 Task: Change status to a patent issued.
Action: Mouse moved to (775, 77)
Screenshot: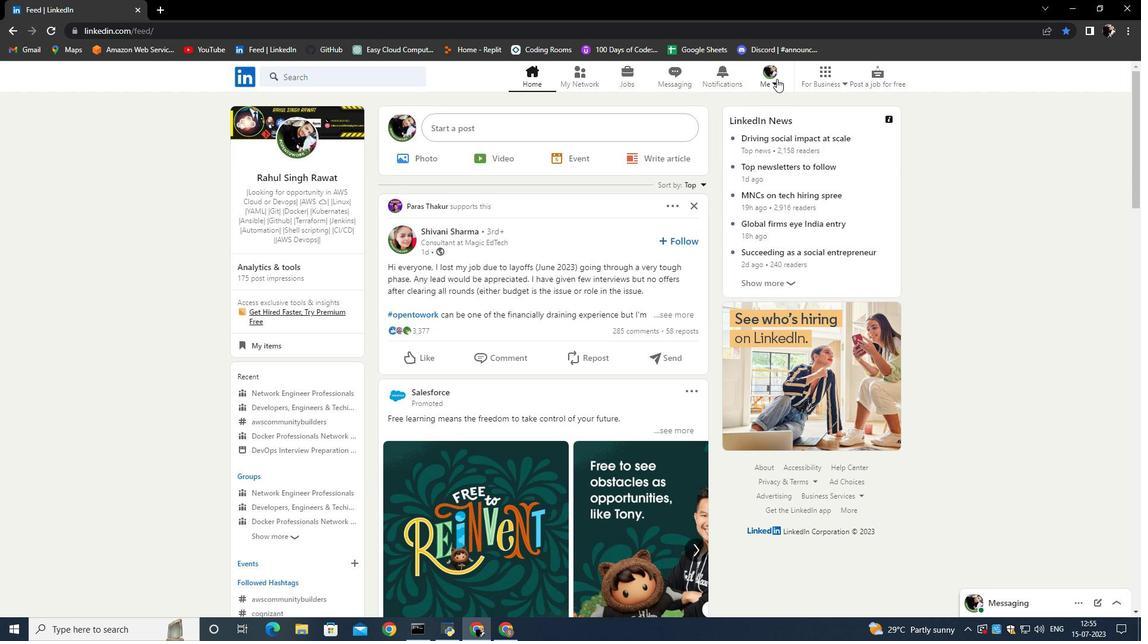 
Action: Mouse pressed left at (775, 77)
Screenshot: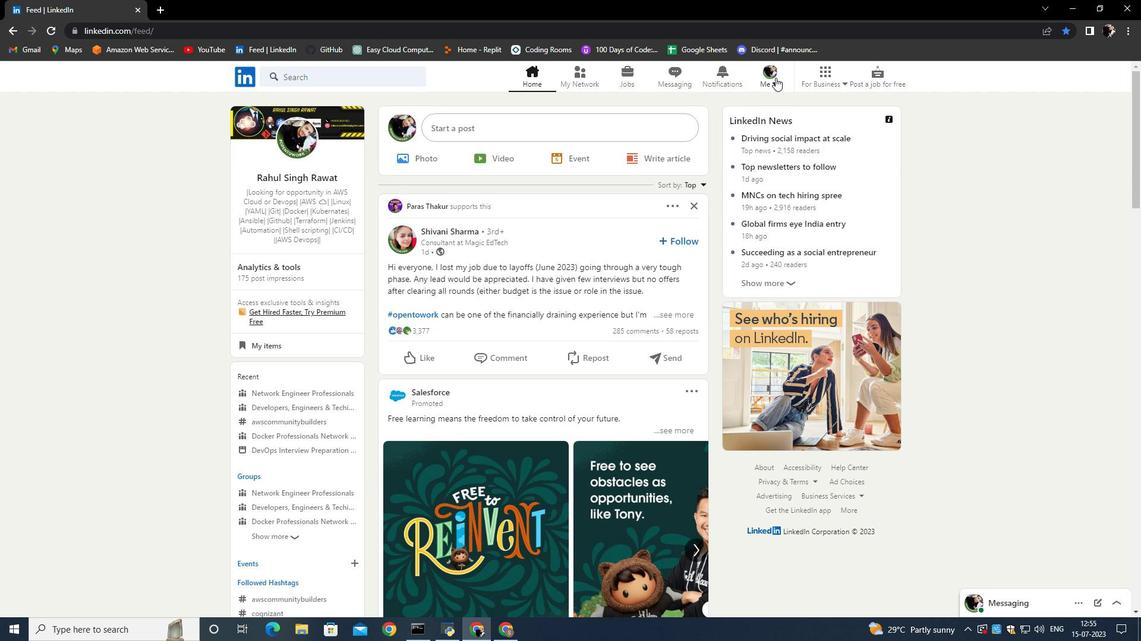 
Action: Mouse moved to (660, 124)
Screenshot: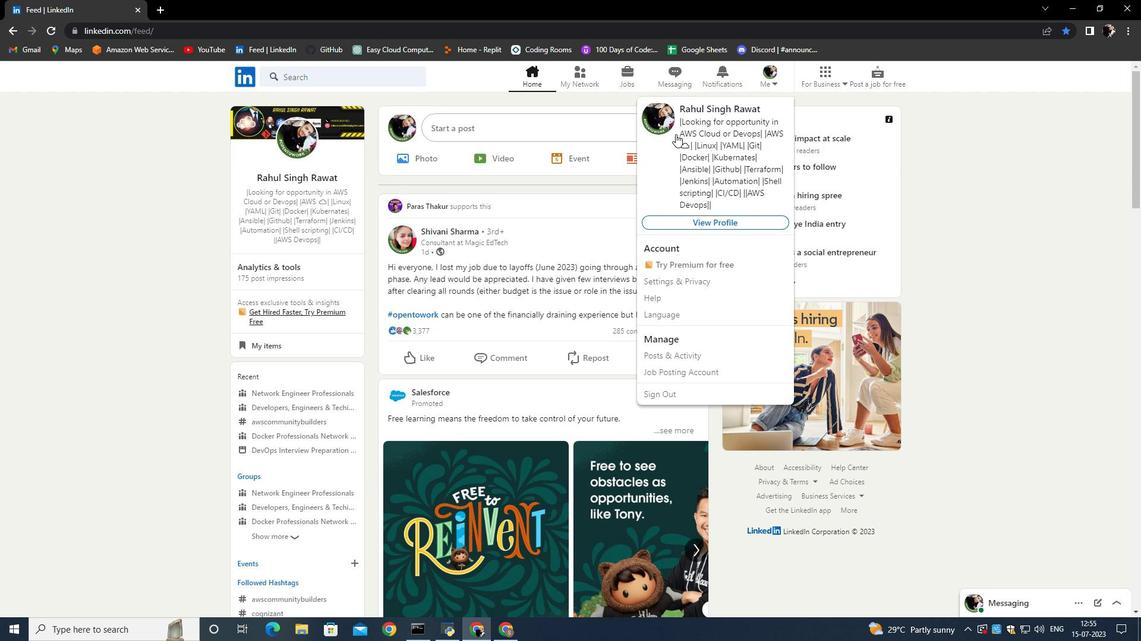 
Action: Mouse pressed left at (660, 124)
Screenshot: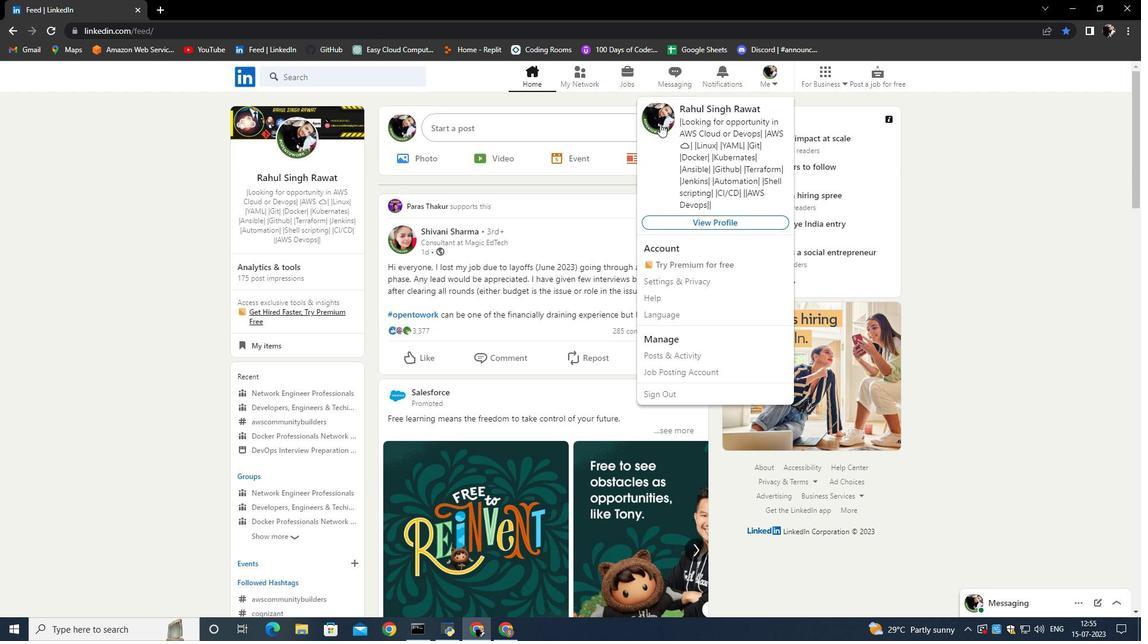 
Action: Mouse moved to (347, 454)
Screenshot: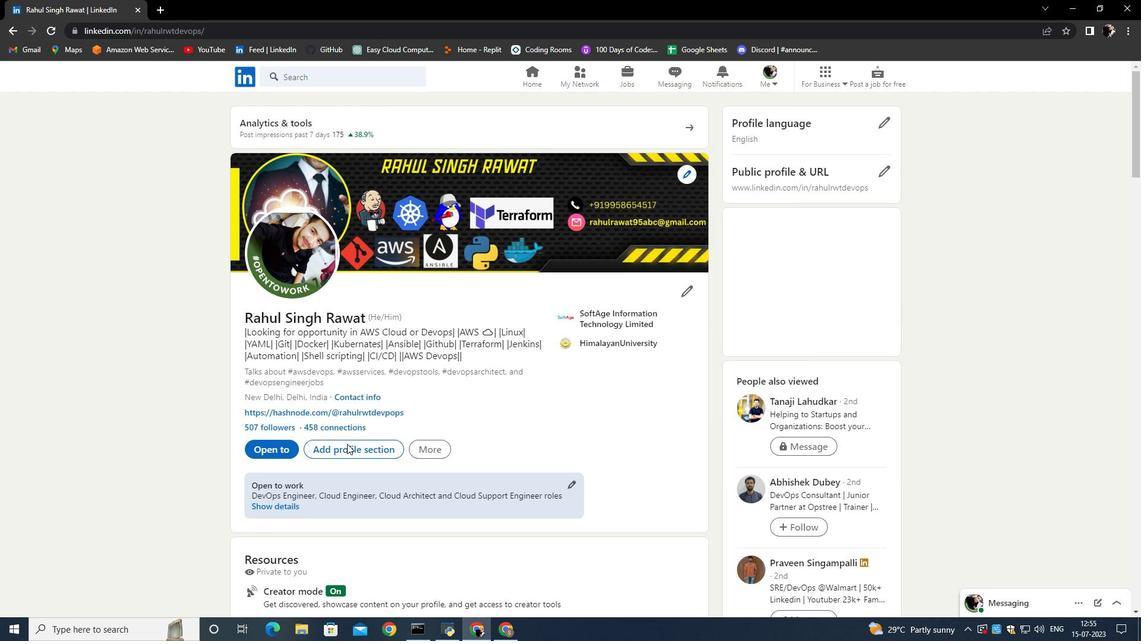 
Action: Mouse pressed left at (347, 454)
Screenshot: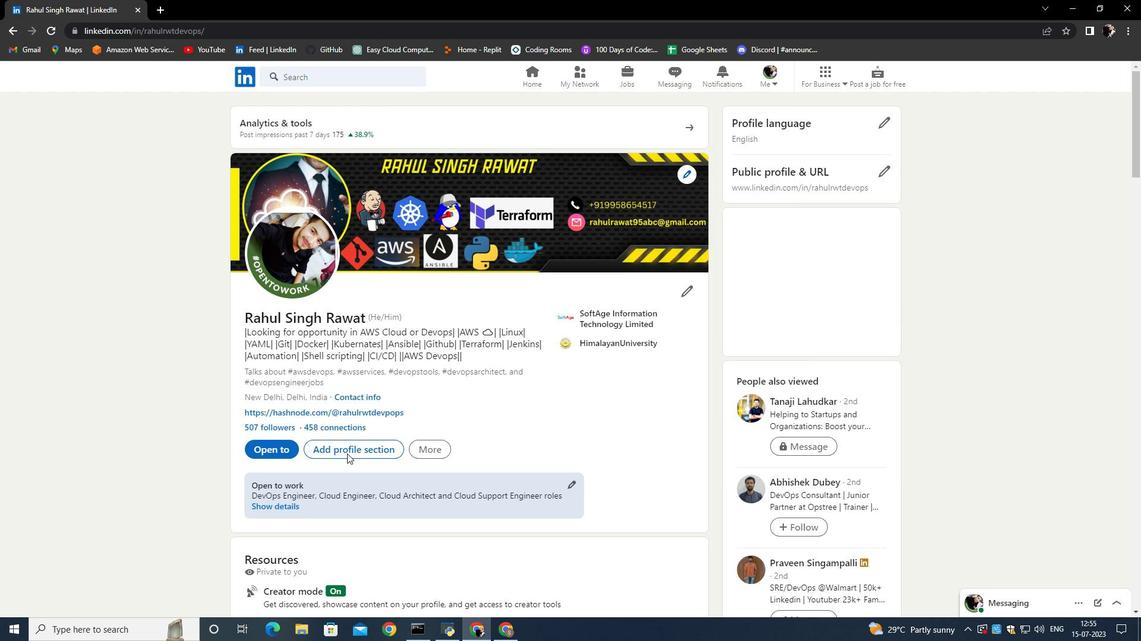 
Action: Mouse moved to (454, 324)
Screenshot: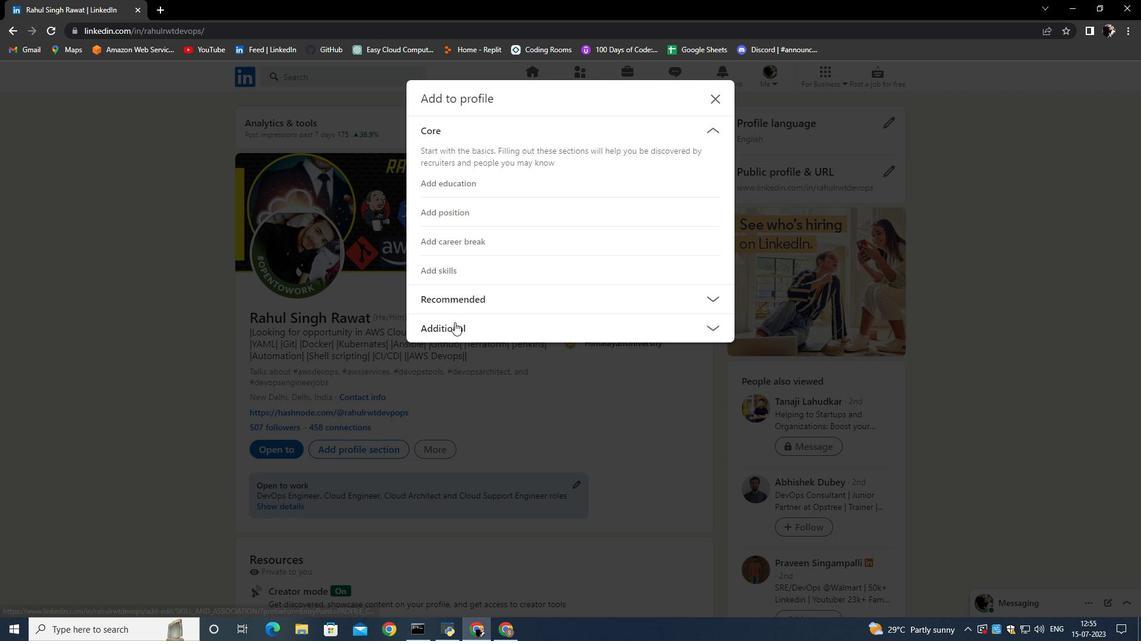 
Action: Mouse pressed left at (454, 324)
Screenshot: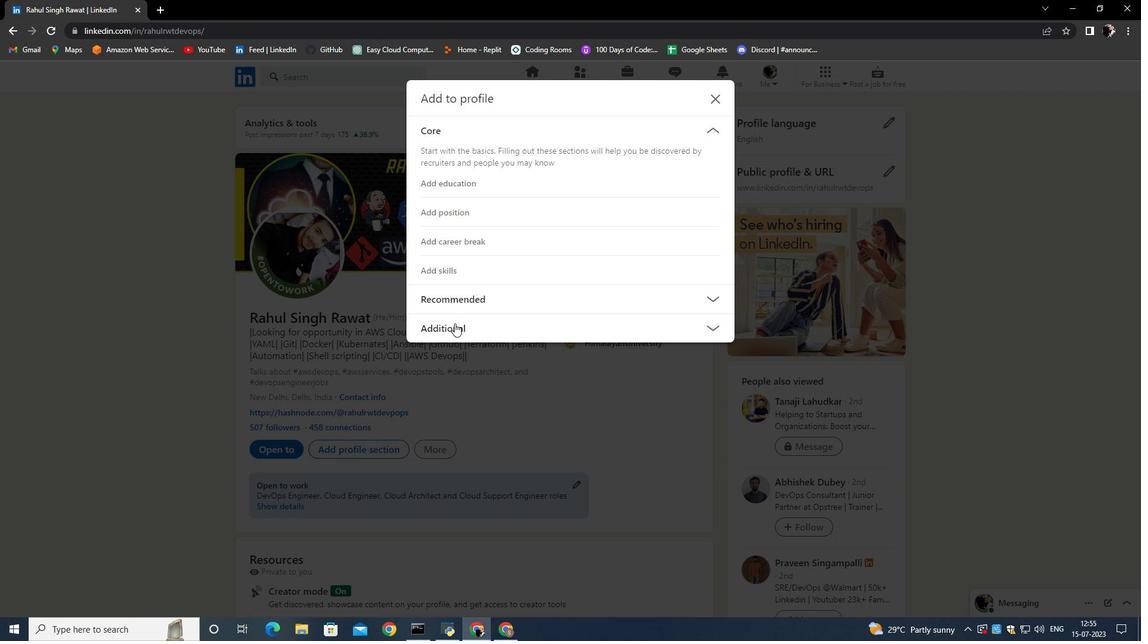 
Action: Mouse moved to (449, 304)
Screenshot: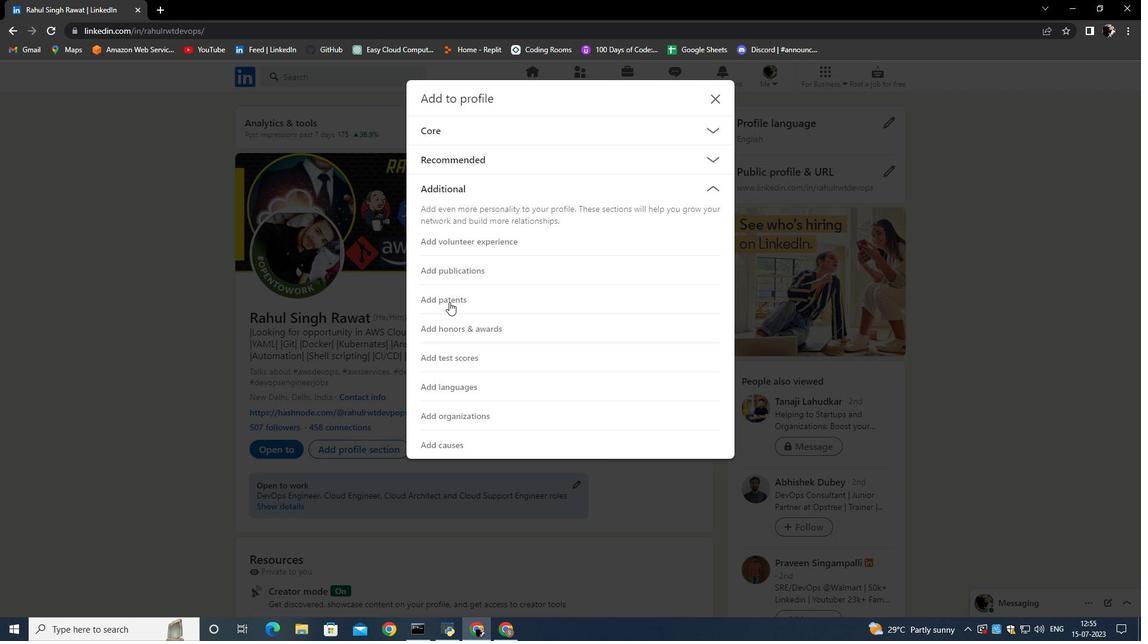 
Action: Mouse pressed left at (449, 304)
Screenshot: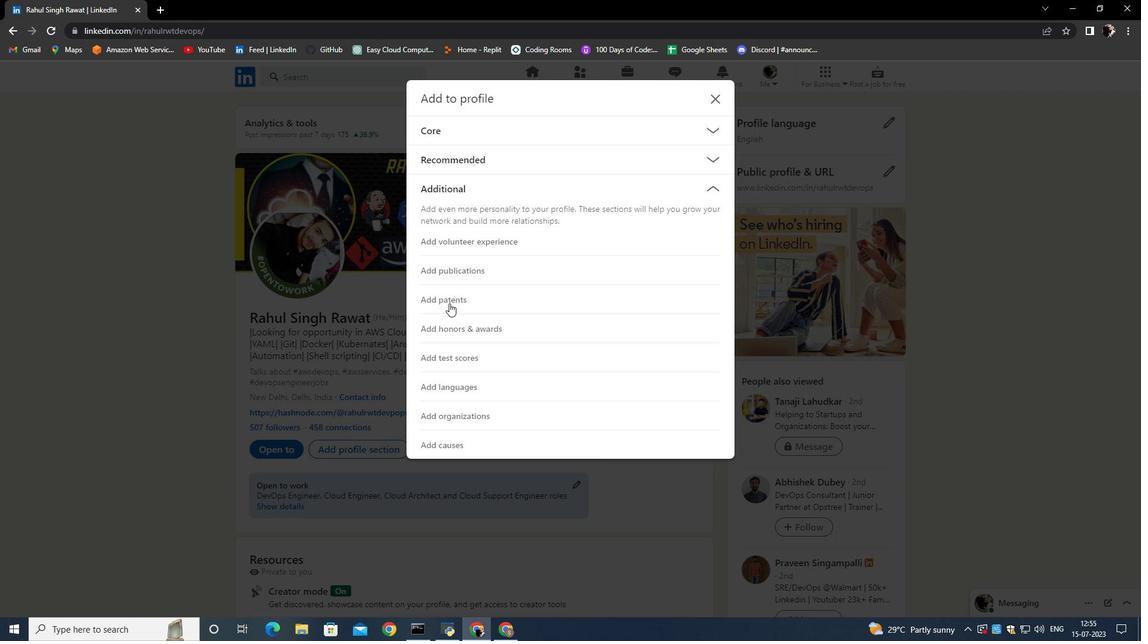 
Action: Mouse moved to (369, 333)
Screenshot: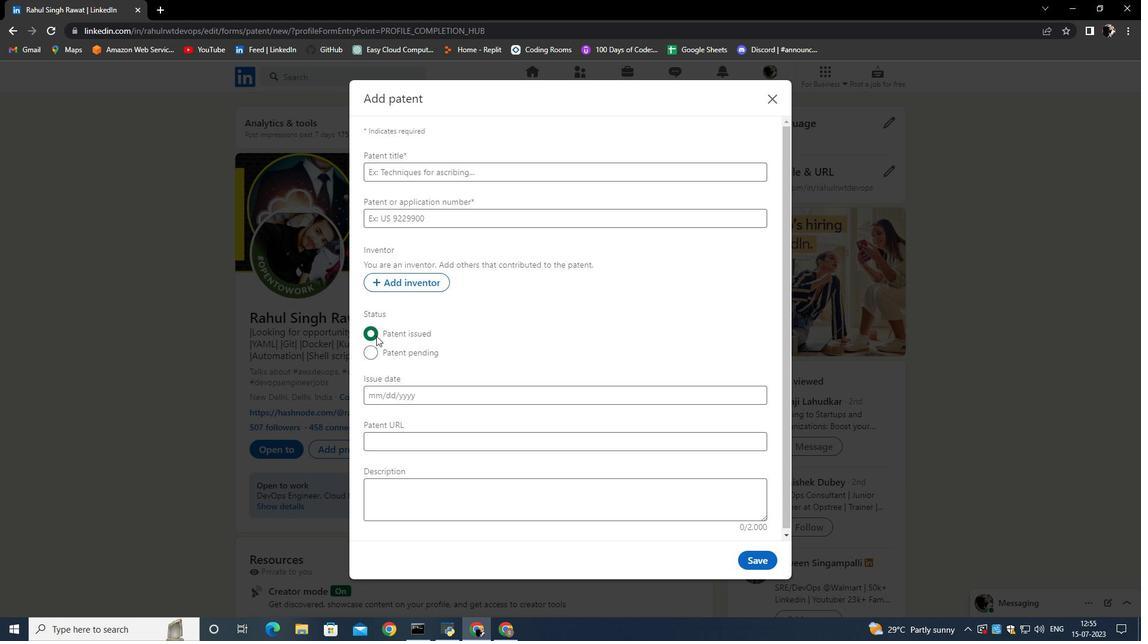 
Action: Mouse pressed left at (369, 333)
Screenshot: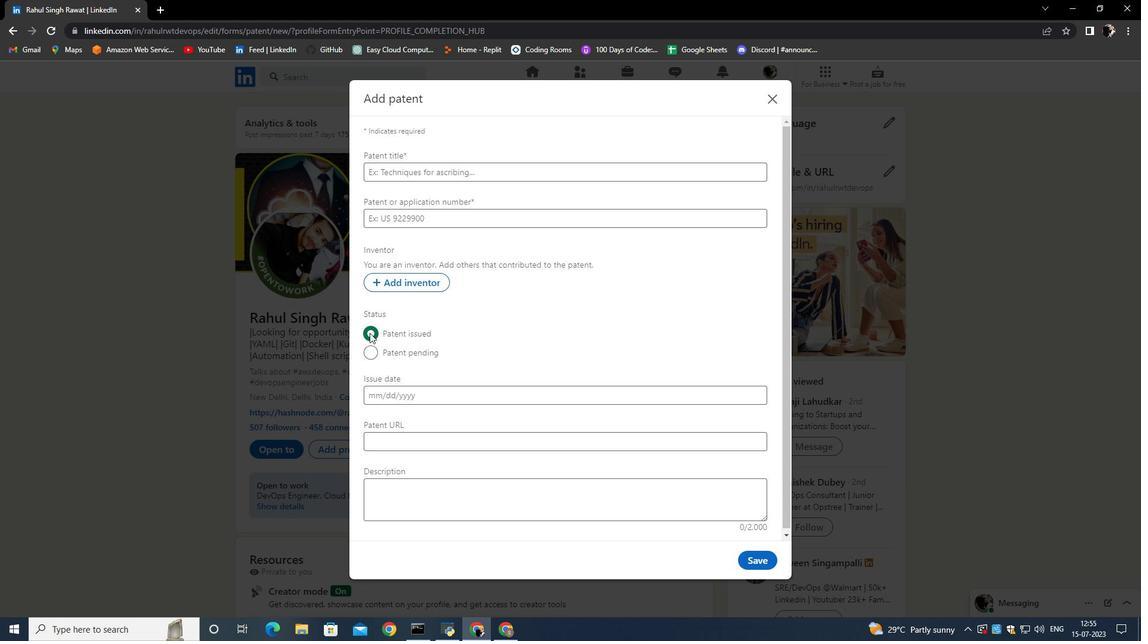 
